 Task: Add Prince Of Peace Lemon Ginger Honey Crystals 10 Pack to the cart.
Action: Mouse moved to (30, 103)
Screenshot: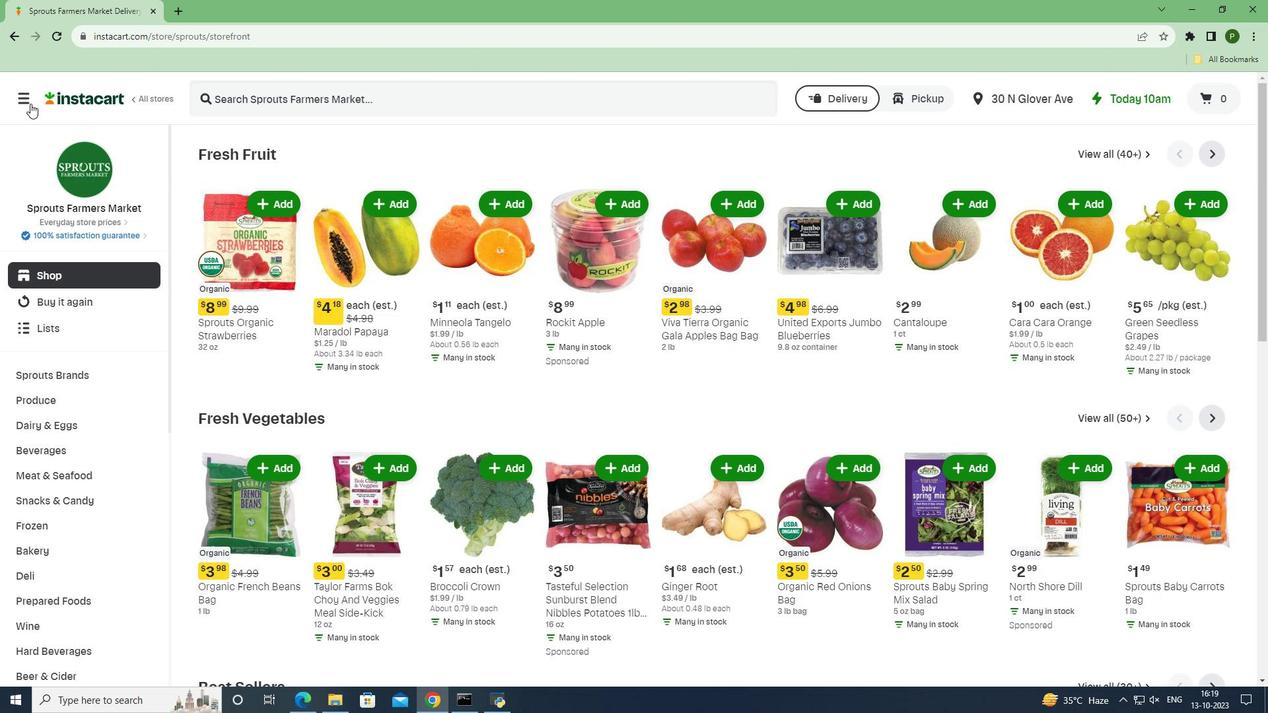 
Action: Mouse pressed left at (30, 103)
Screenshot: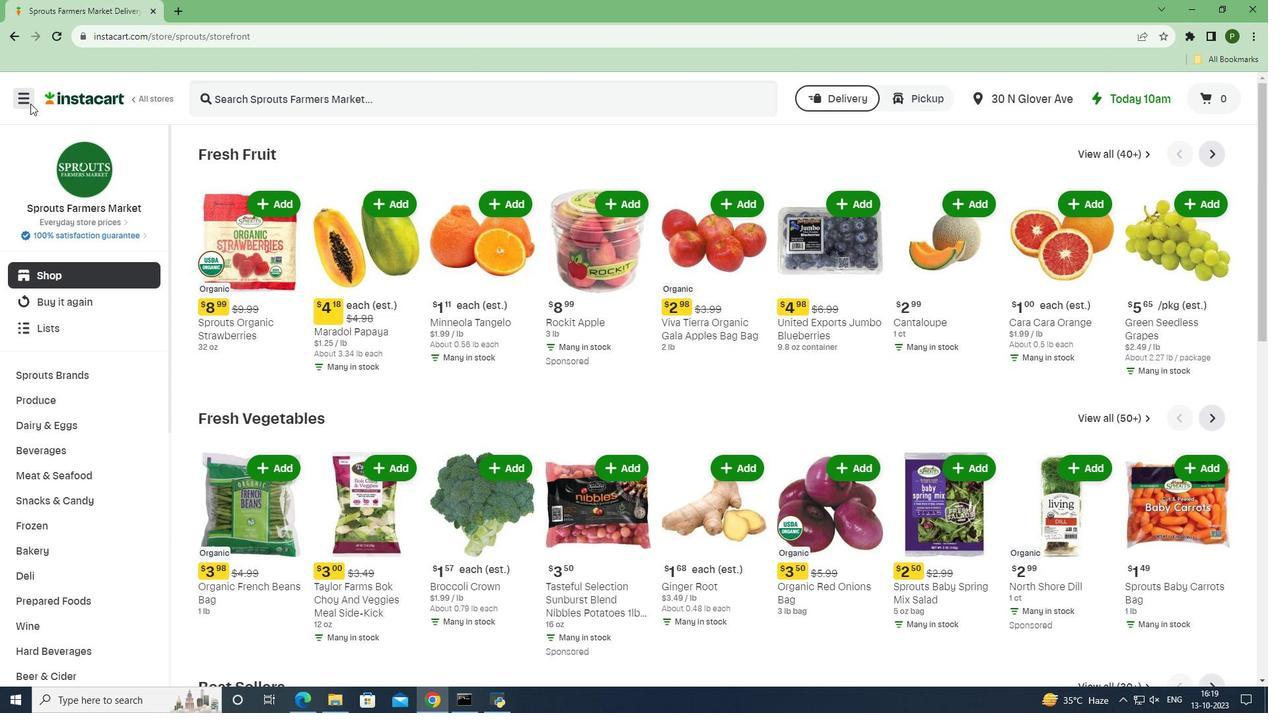 
Action: Mouse moved to (83, 360)
Screenshot: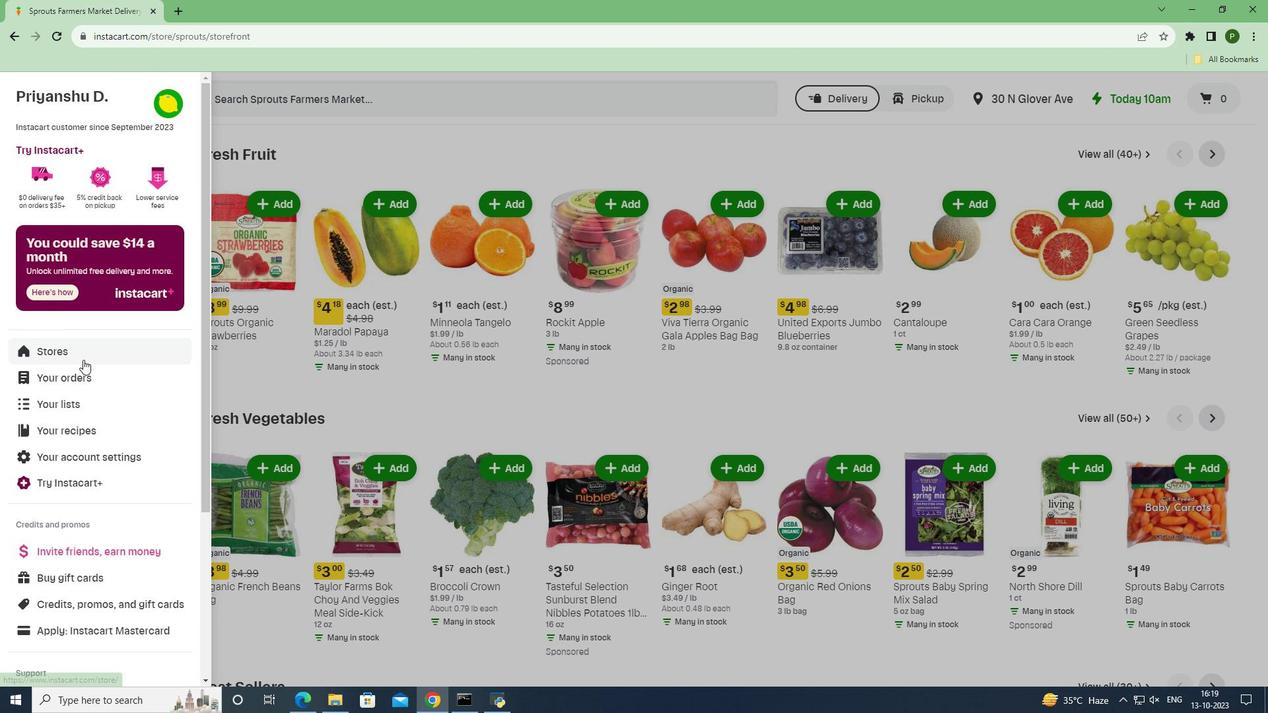 
Action: Mouse pressed left at (83, 360)
Screenshot: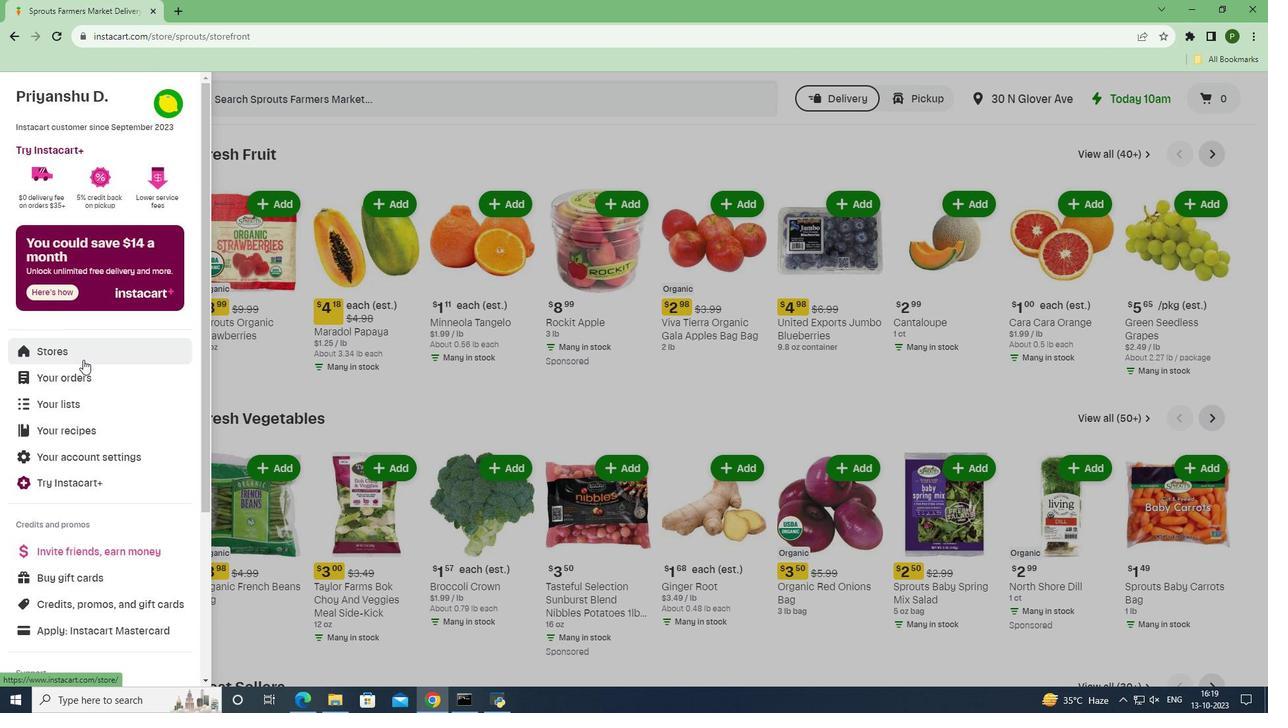 
Action: Mouse moved to (314, 157)
Screenshot: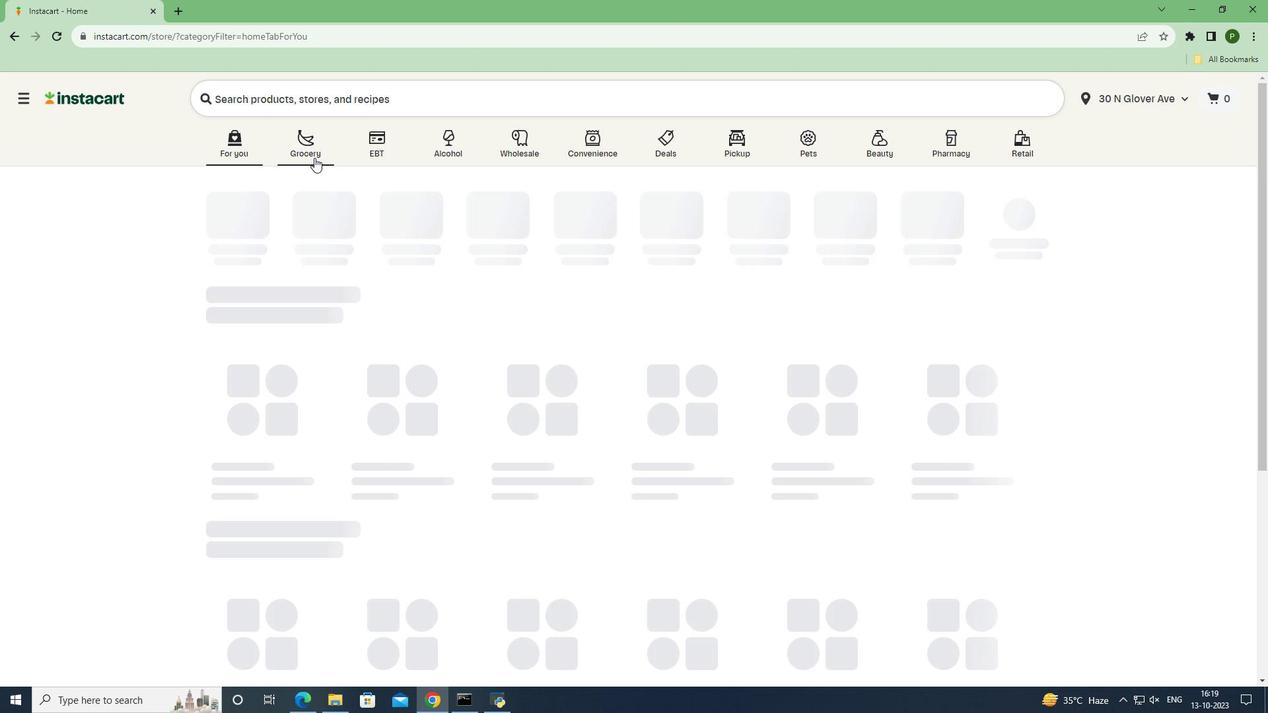 
Action: Mouse pressed left at (314, 157)
Screenshot: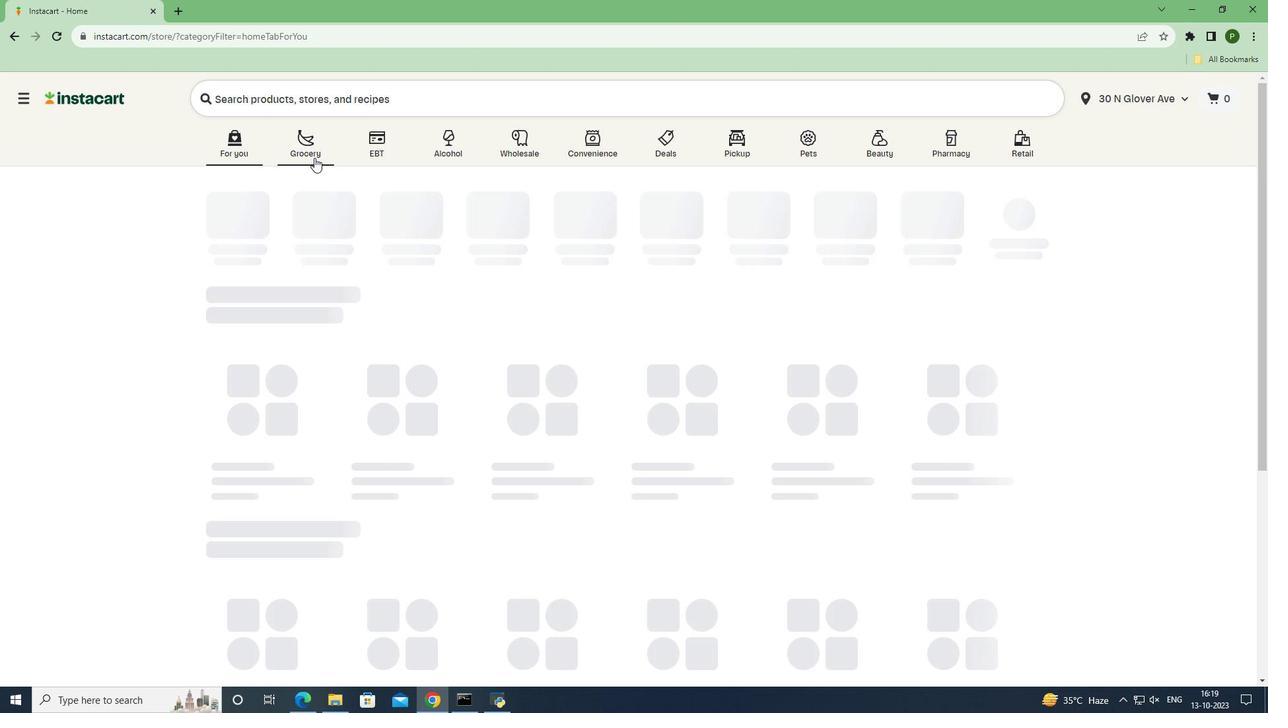 
Action: Mouse moved to (825, 309)
Screenshot: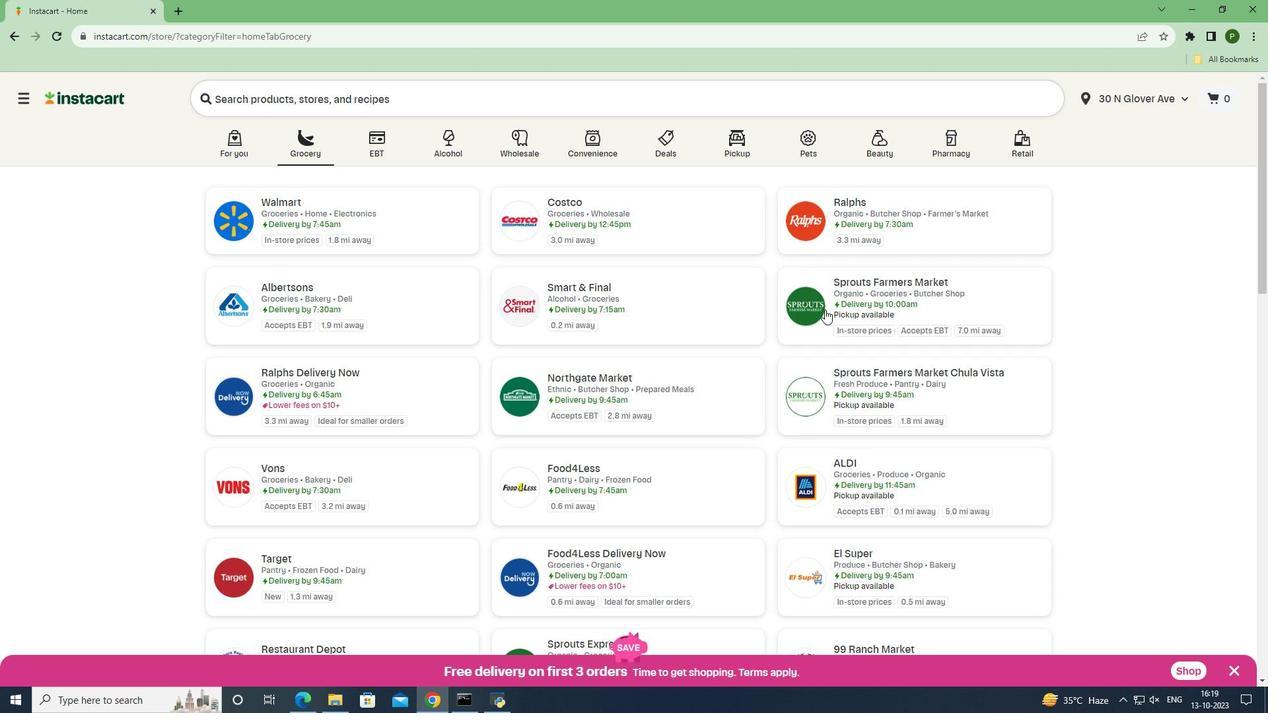 
Action: Mouse pressed left at (825, 309)
Screenshot: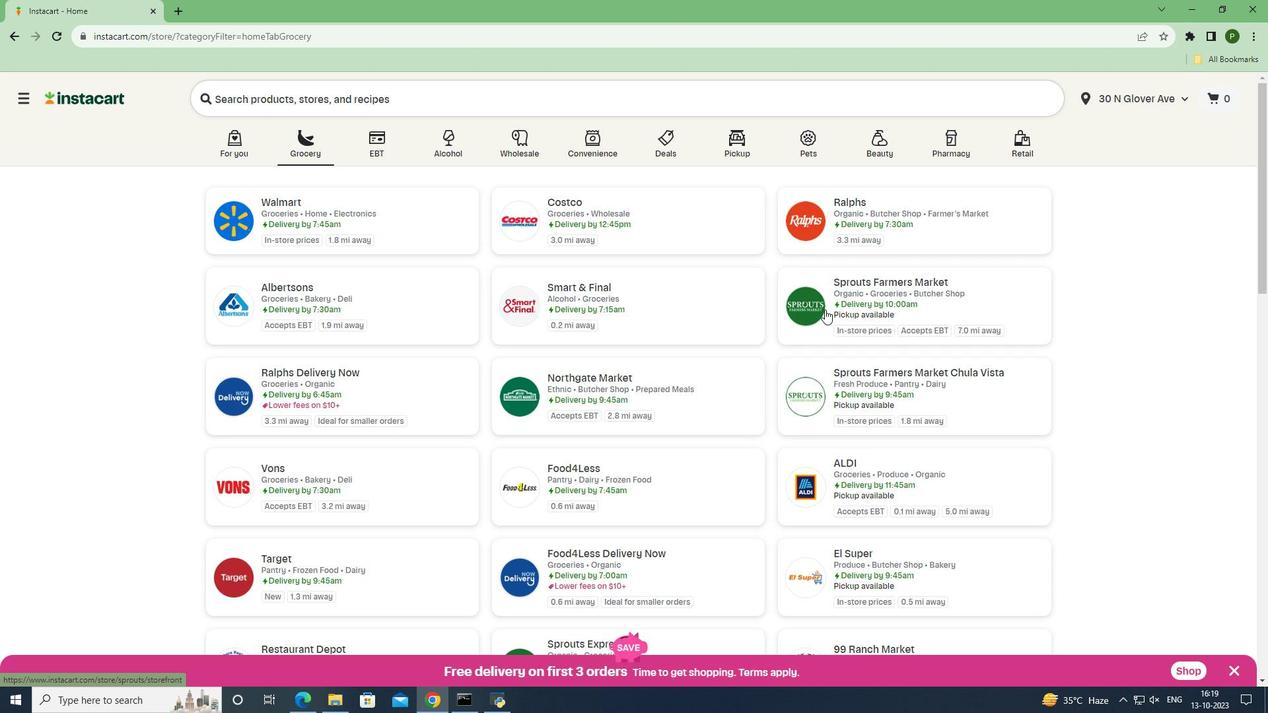 
Action: Mouse moved to (104, 444)
Screenshot: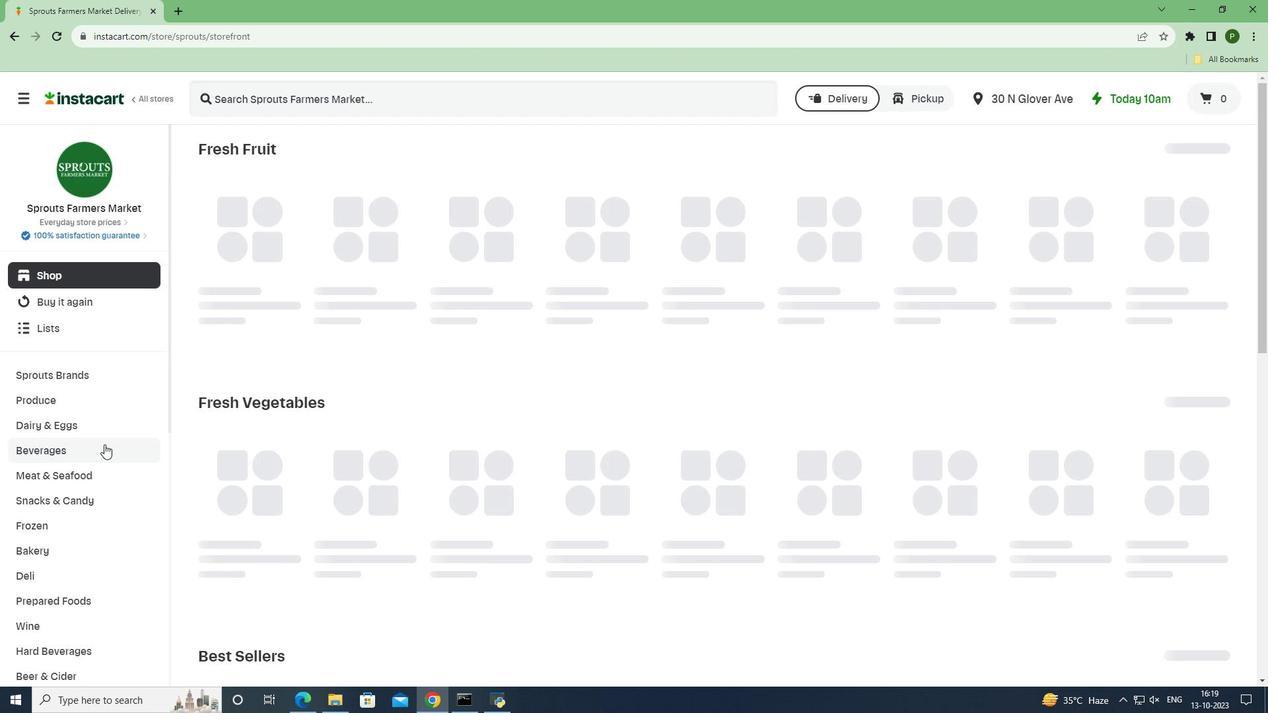
Action: Mouse pressed left at (104, 444)
Screenshot: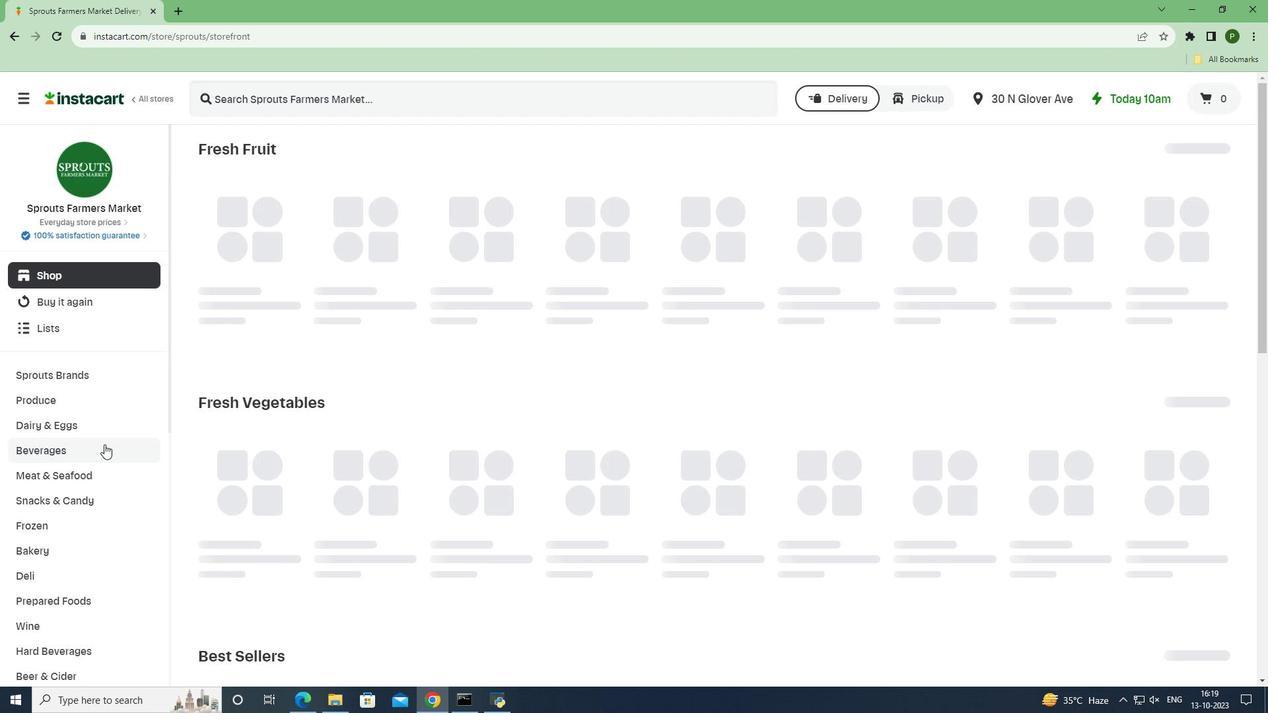
Action: Mouse moved to (1146, 179)
Screenshot: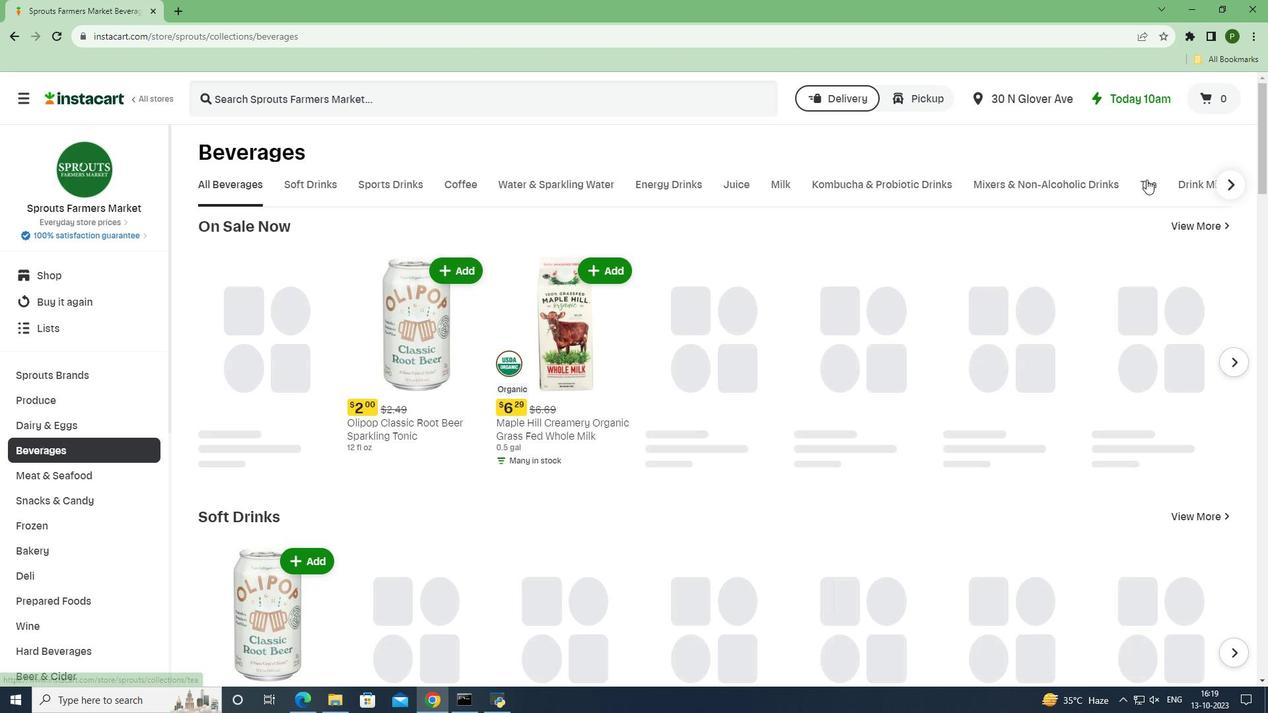 
Action: Mouse pressed left at (1146, 179)
Screenshot: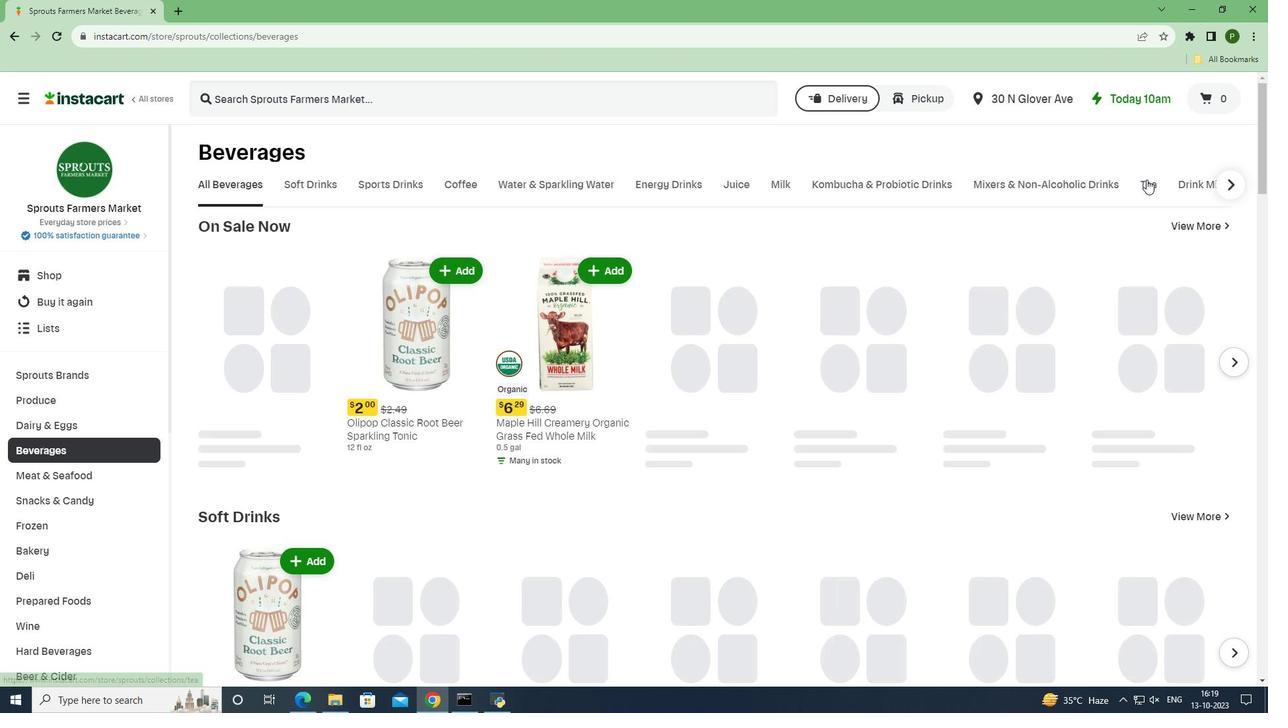 
Action: Mouse moved to (660, 95)
Screenshot: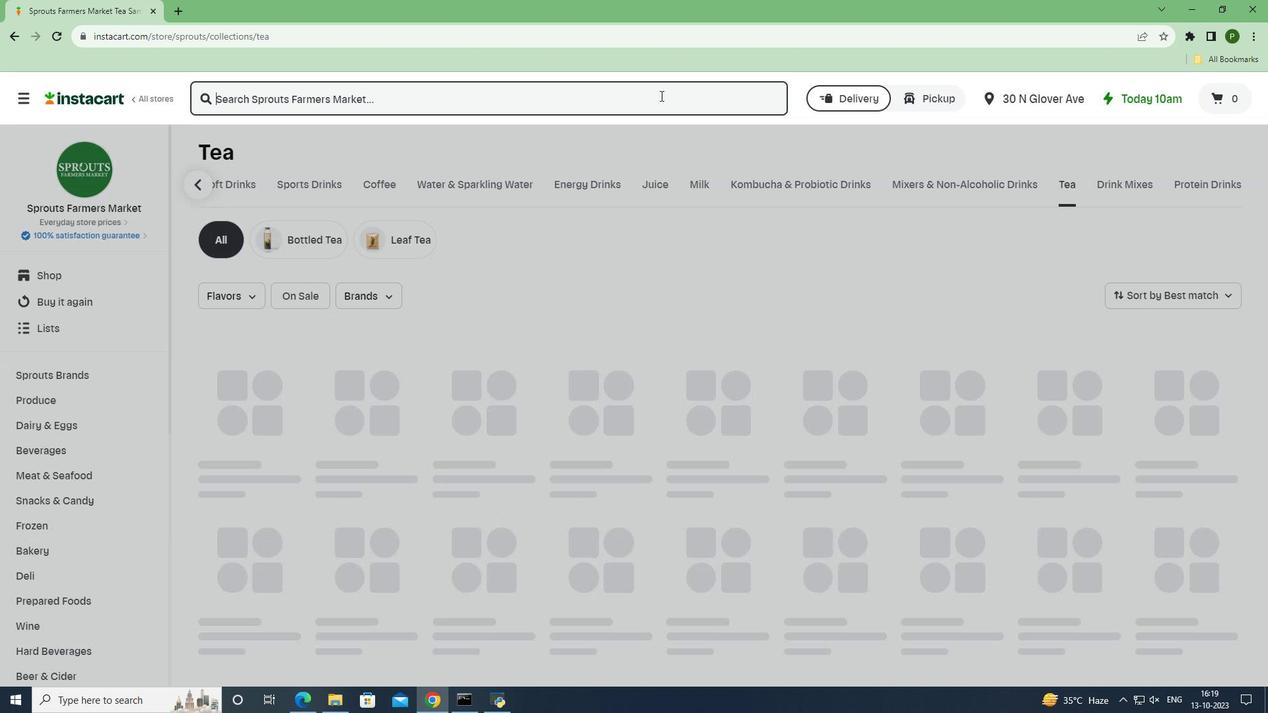 
Action: Mouse pressed left at (660, 95)
Screenshot: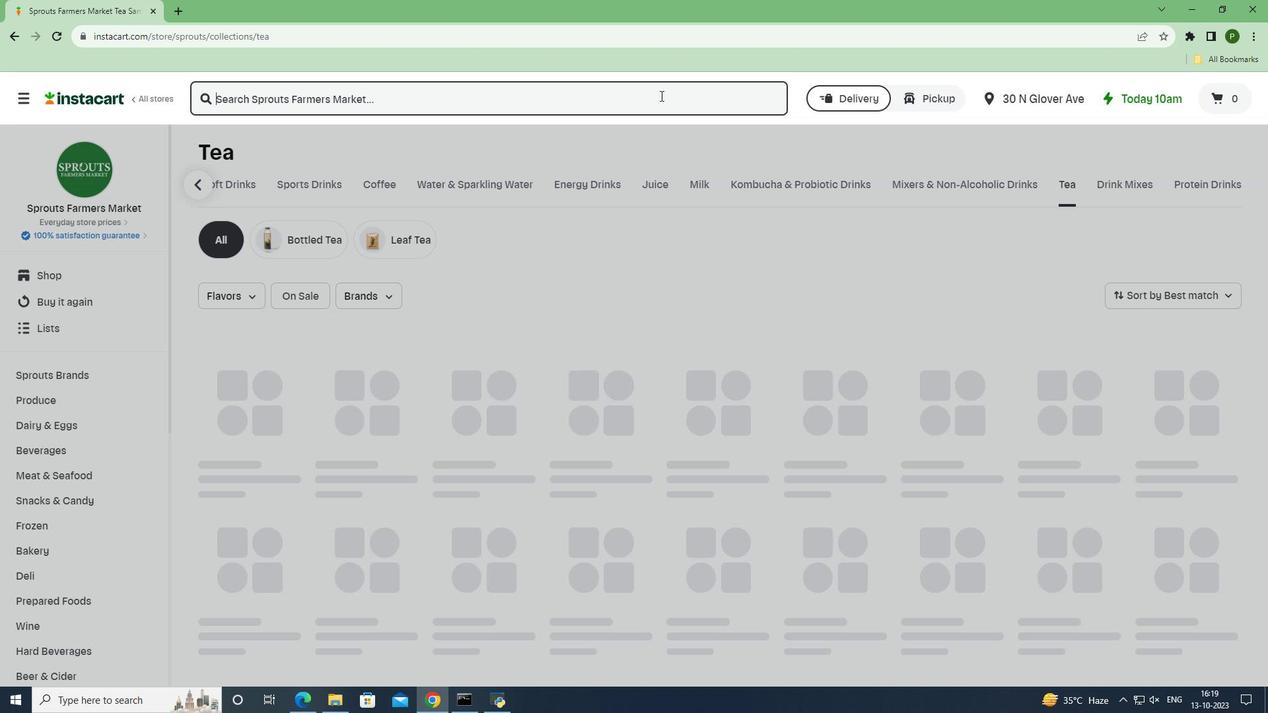 
Action: Key pressed <Key.caps_lock>P<Key.caps_lock>rince<Key.space><Key.caps_lock>O<Key.caps_lock>f<Key.space><Key.caps_lock>P<Key.caps_lock>eace<Key.space><Key.caps_lock>L<Key.caps_lock>emon<Key.space><Key.caps_lock>G<Key.caps_lock>inger<Key.space><Key.caps_lock>H<Key.caps_lock>oney<Key.space><Key.caps_lock>C<Key.caps_lock>rystals<Key.space>10<Key.space><Key.caps_lock>P<Key.caps_lock>ack<Key.space><Key.enter>
Screenshot: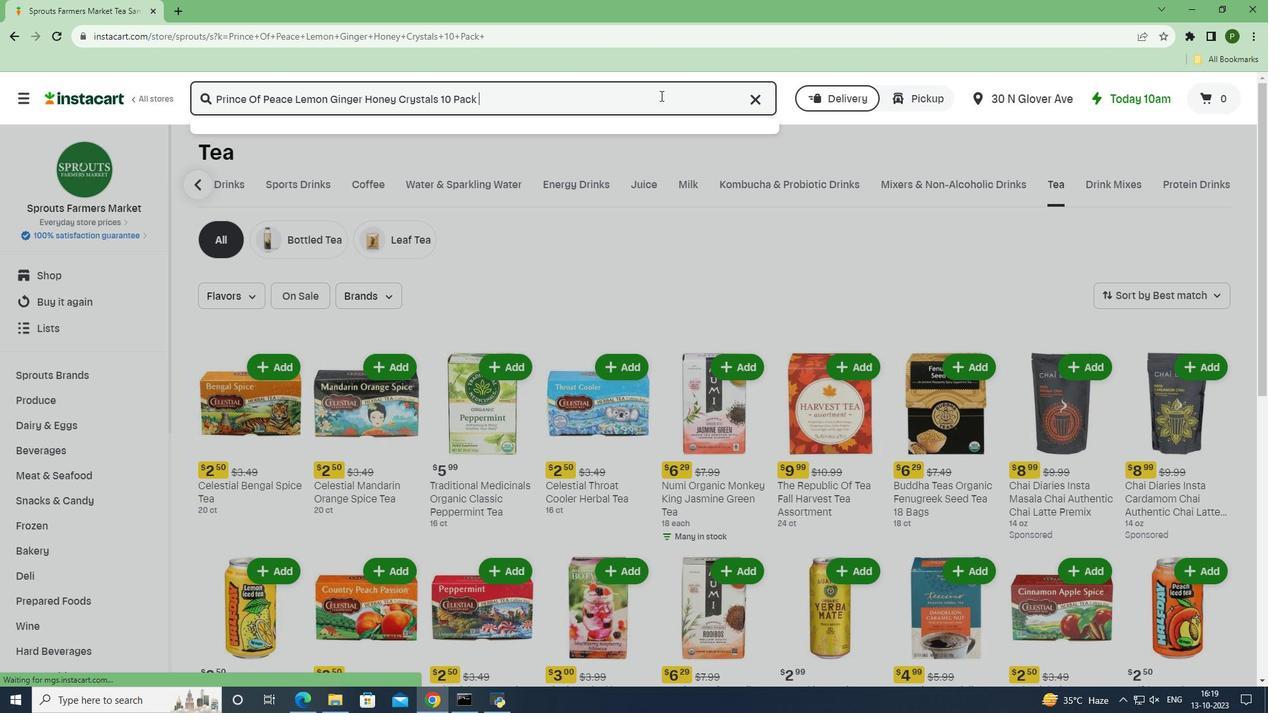 
Action: Mouse moved to (356, 232)
Screenshot: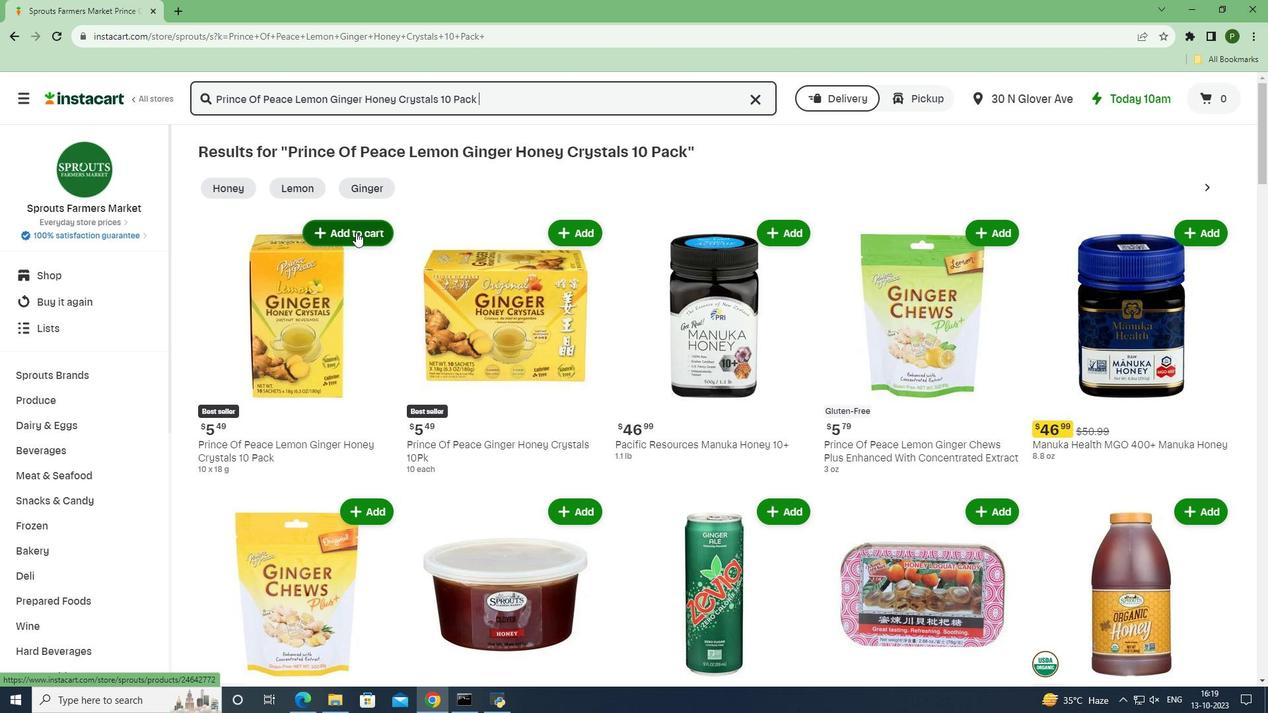 
Action: Mouse pressed left at (356, 232)
Screenshot: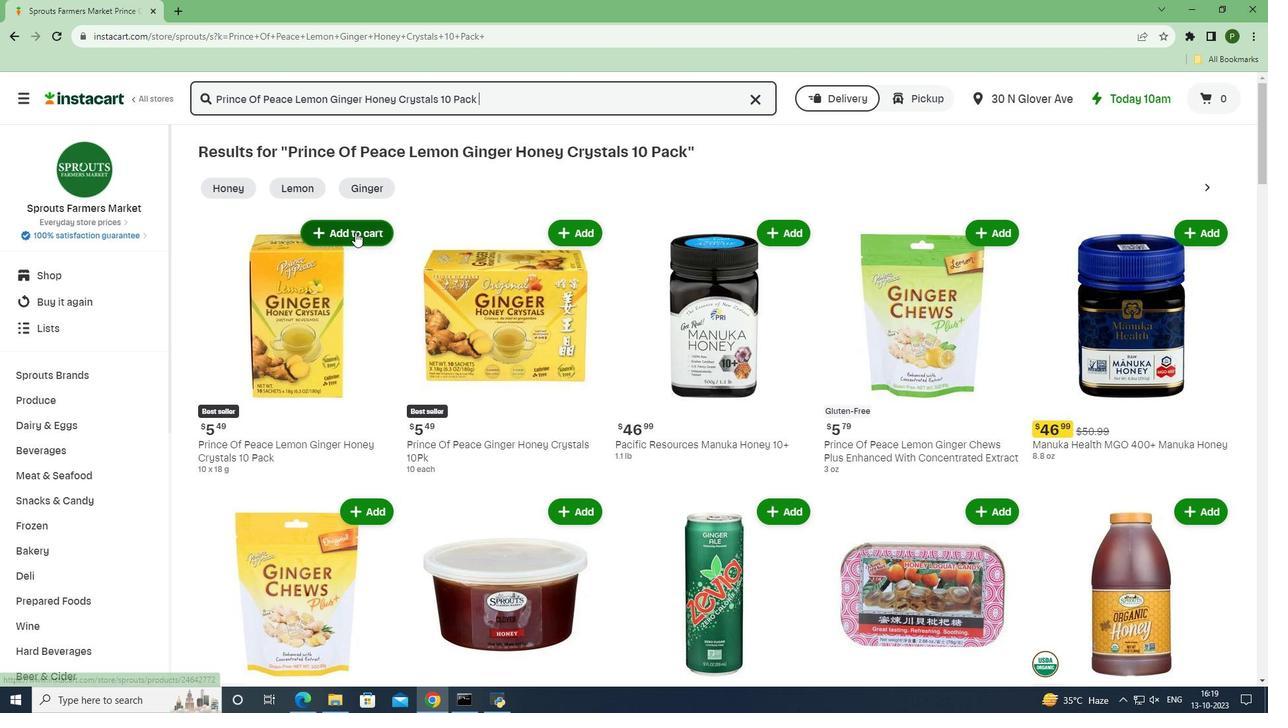
Action: Mouse moved to (368, 302)
Screenshot: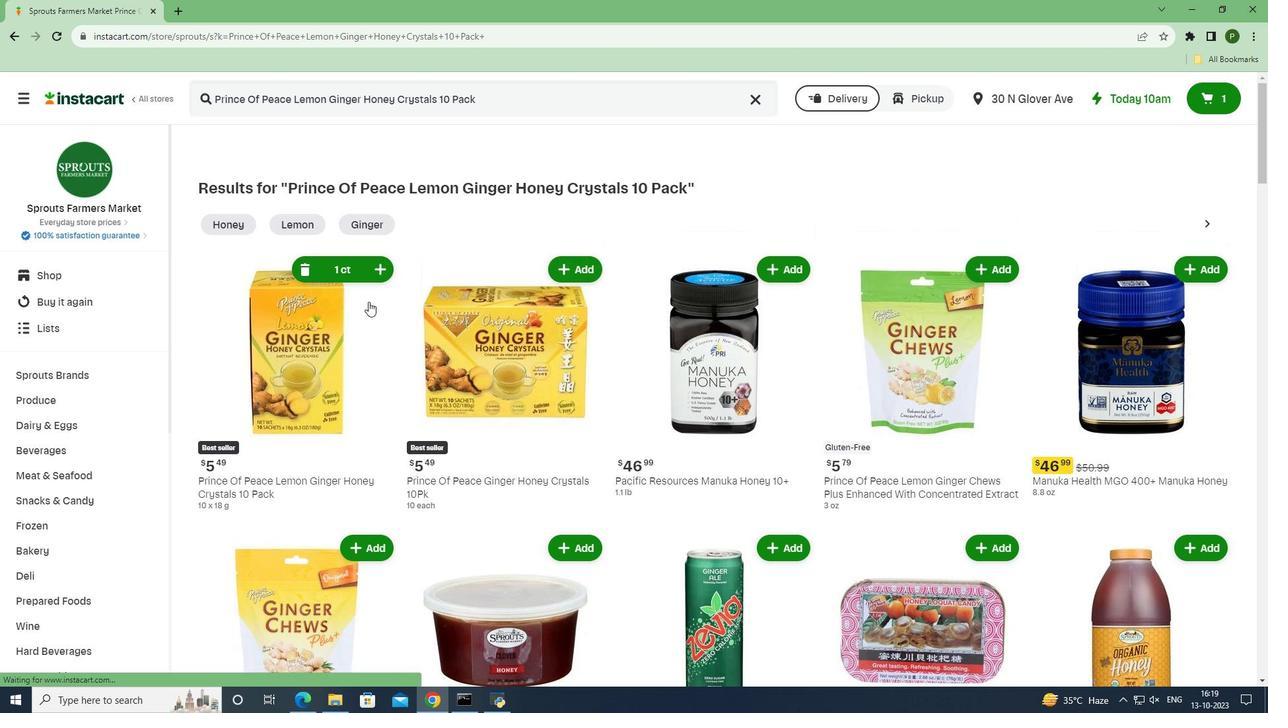 
